 Task: Add Sprouts Spring Water 24 Pack to the cart.
Action: Mouse pressed left at (31, 96)
Screenshot: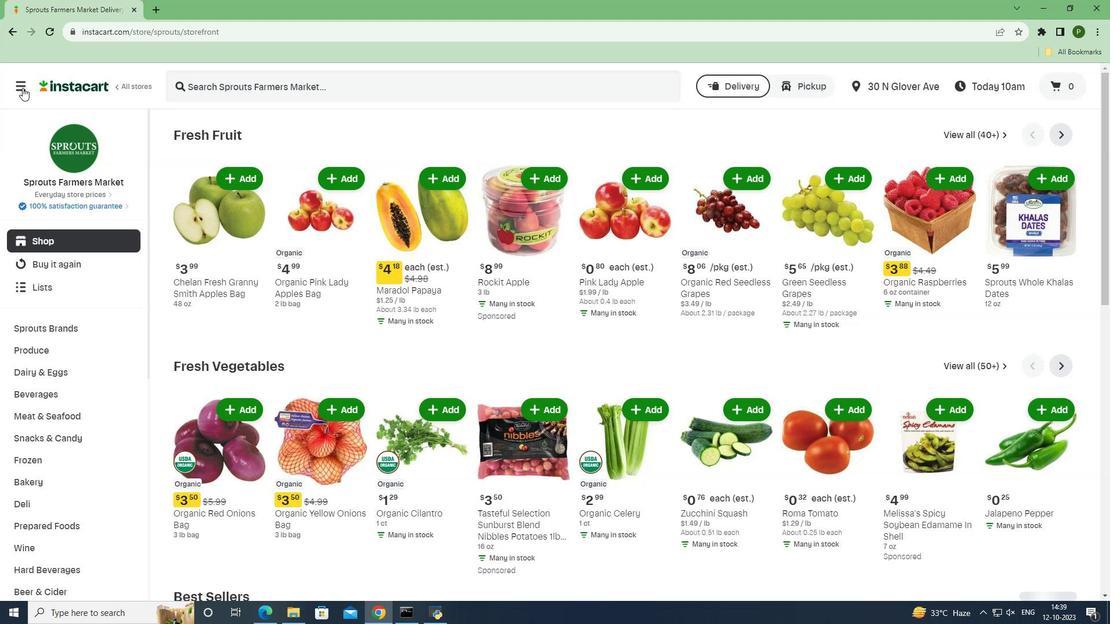 
Action: Mouse moved to (58, 299)
Screenshot: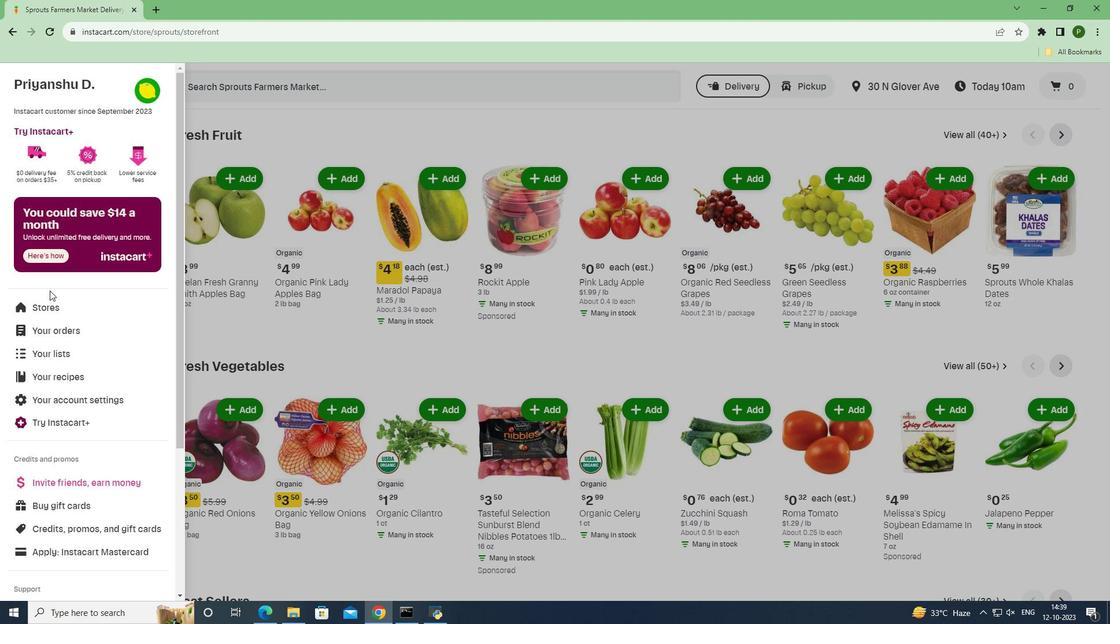 
Action: Mouse pressed left at (58, 299)
Screenshot: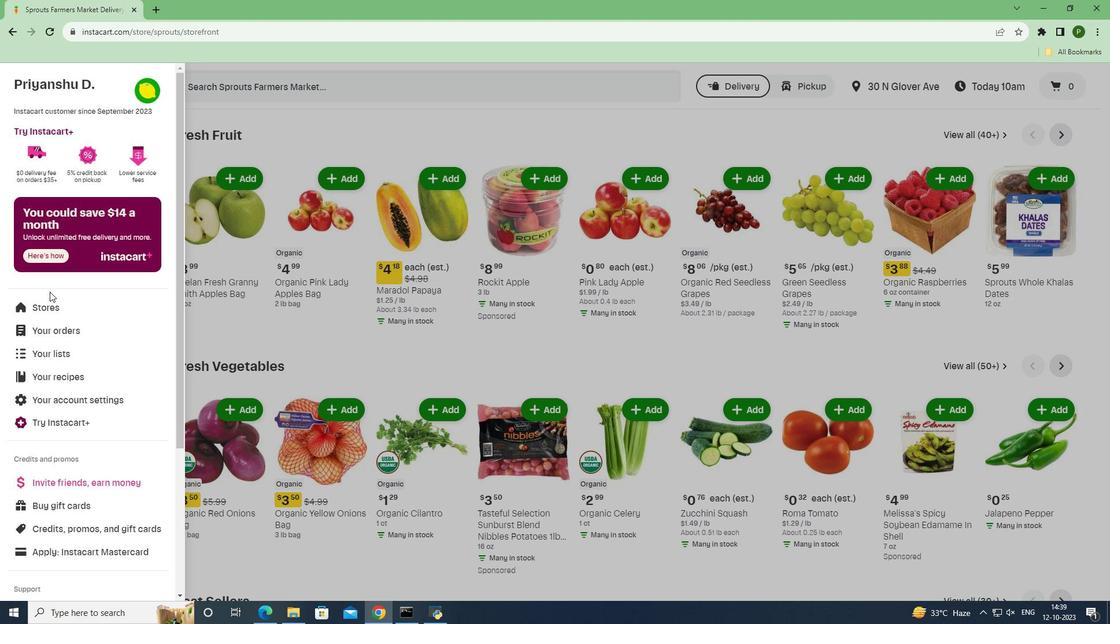 
Action: Mouse moved to (57, 306)
Screenshot: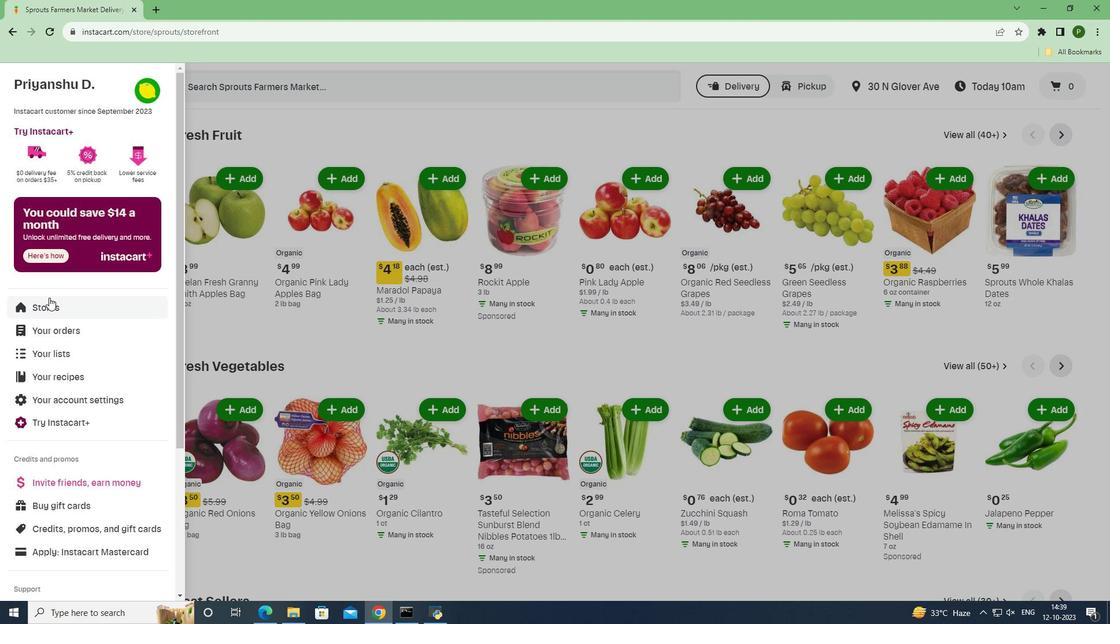 
Action: Mouse pressed left at (57, 306)
Screenshot: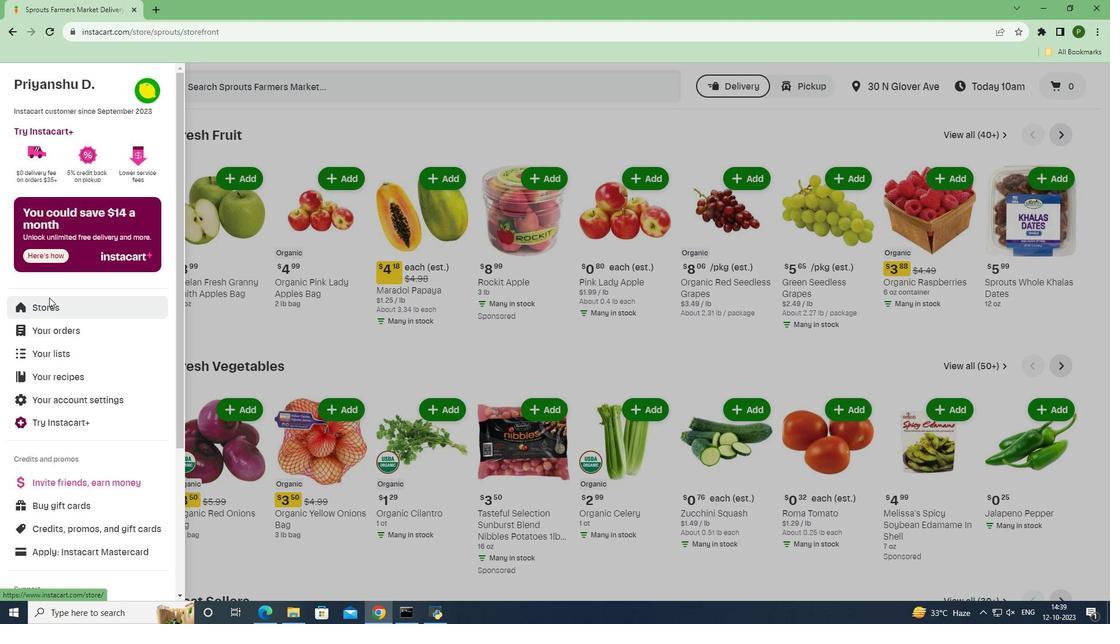 
Action: Mouse moved to (253, 138)
Screenshot: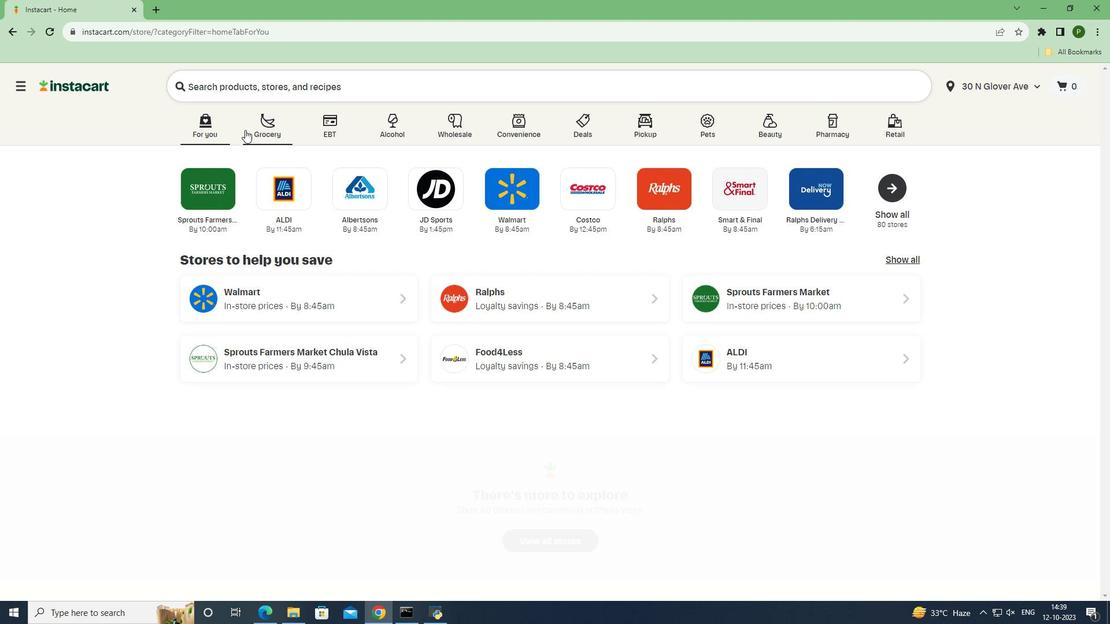 
Action: Mouse pressed left at (253, 138)
Screenshot: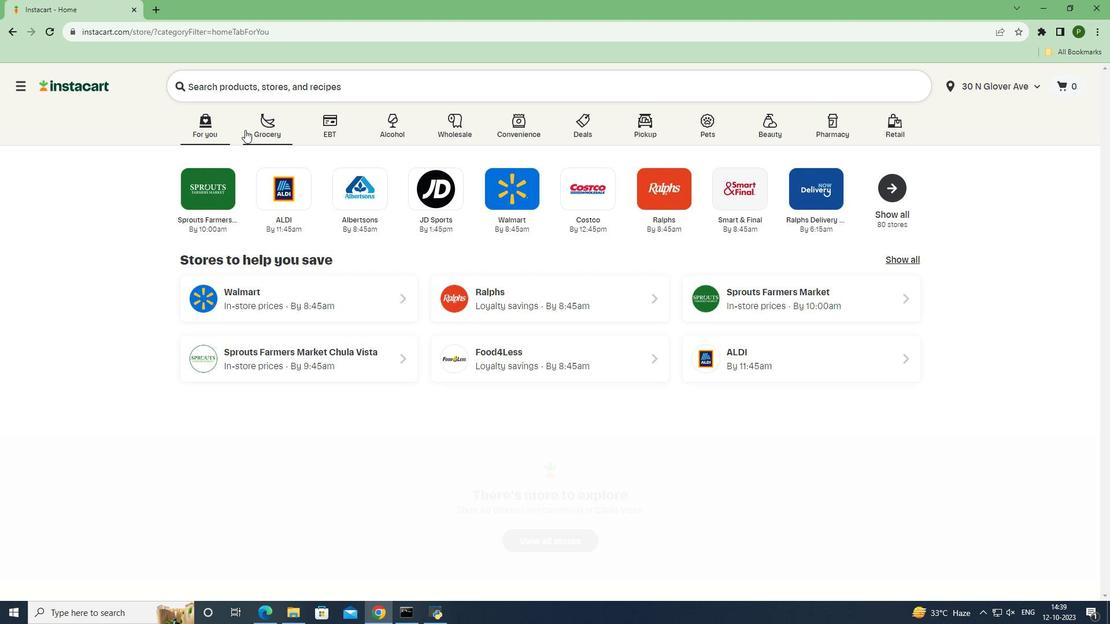 
Action: Mouse moved to (477, 271)
Screenshot: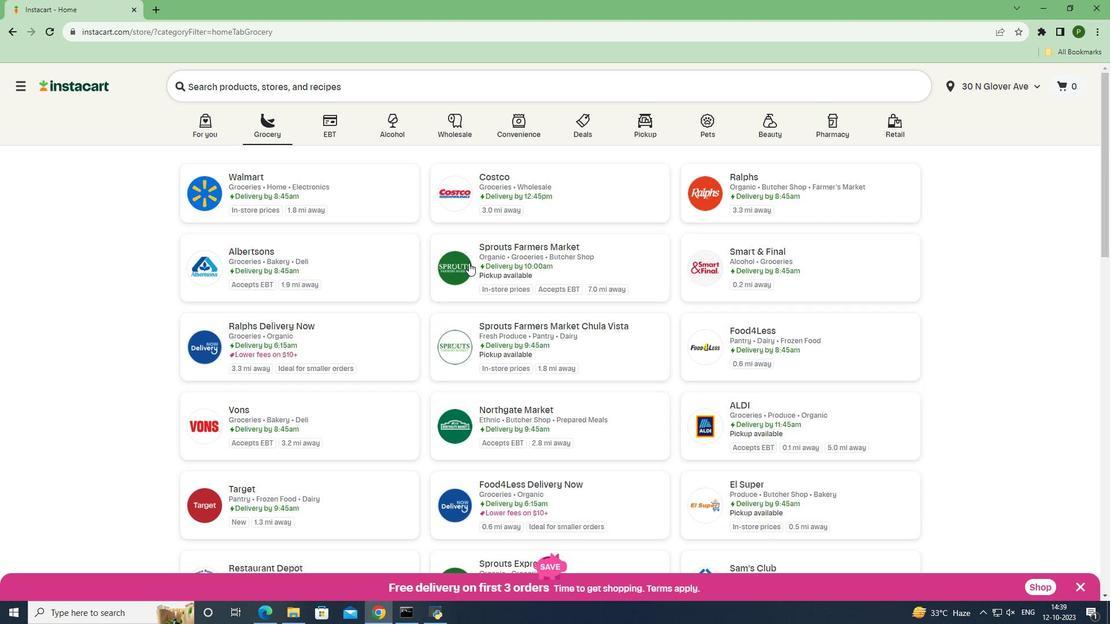 
Action: Mouse pressed left at (477, 271)
Screenshot: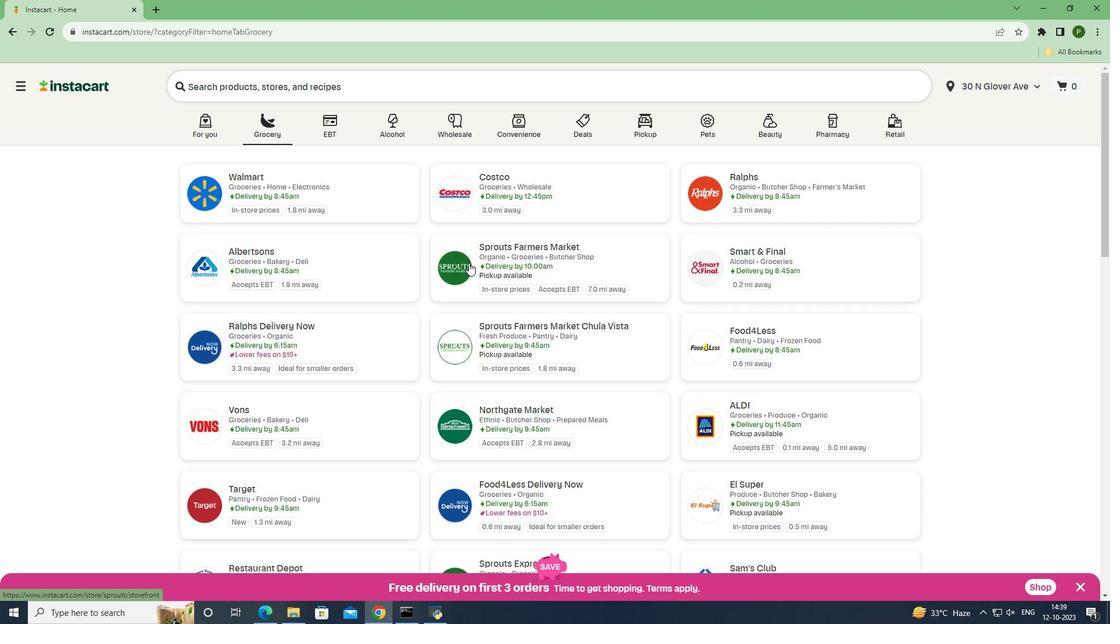 
Action: Mouse moved to (82, 398)
Screenshot: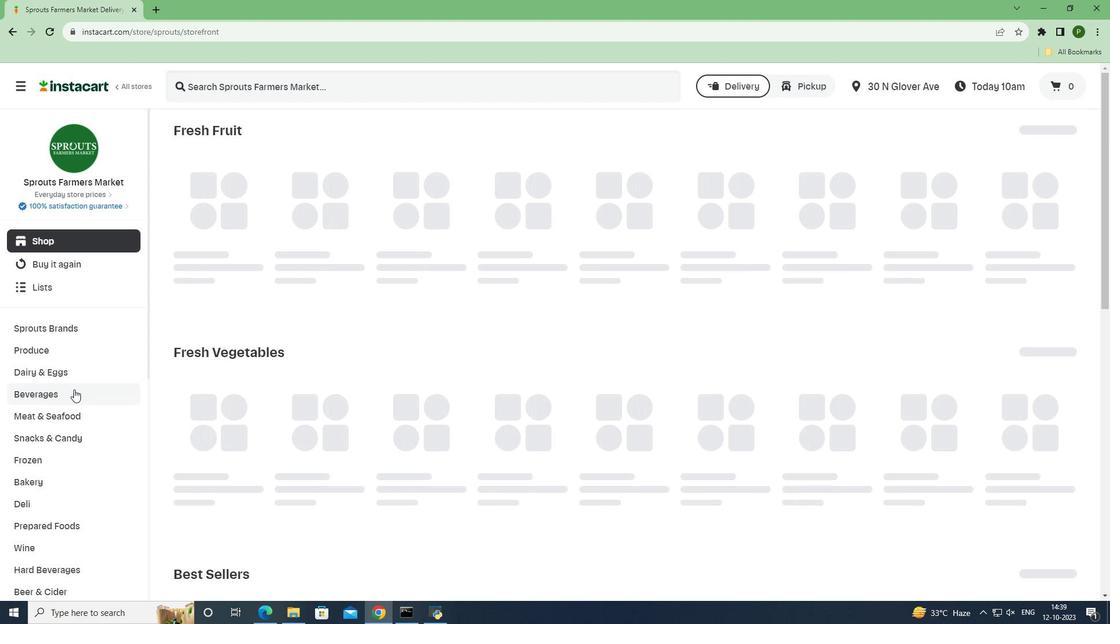 
Action: Mouse pressed left at (82, 398)
Screenshot: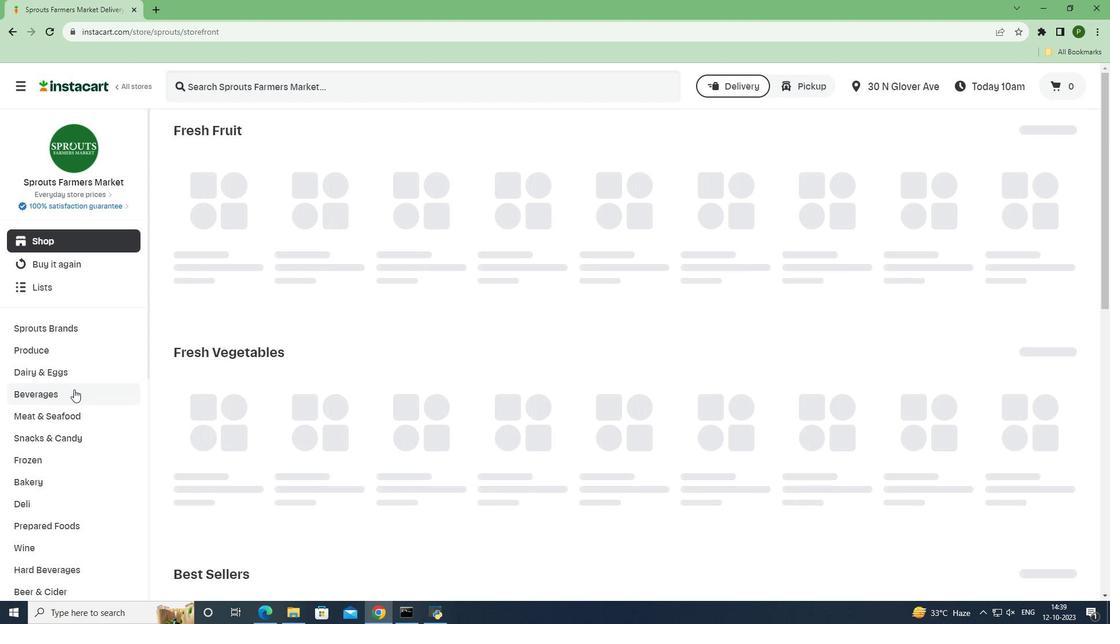 
Action: Mouse moved to (511, 170)
Screenshot: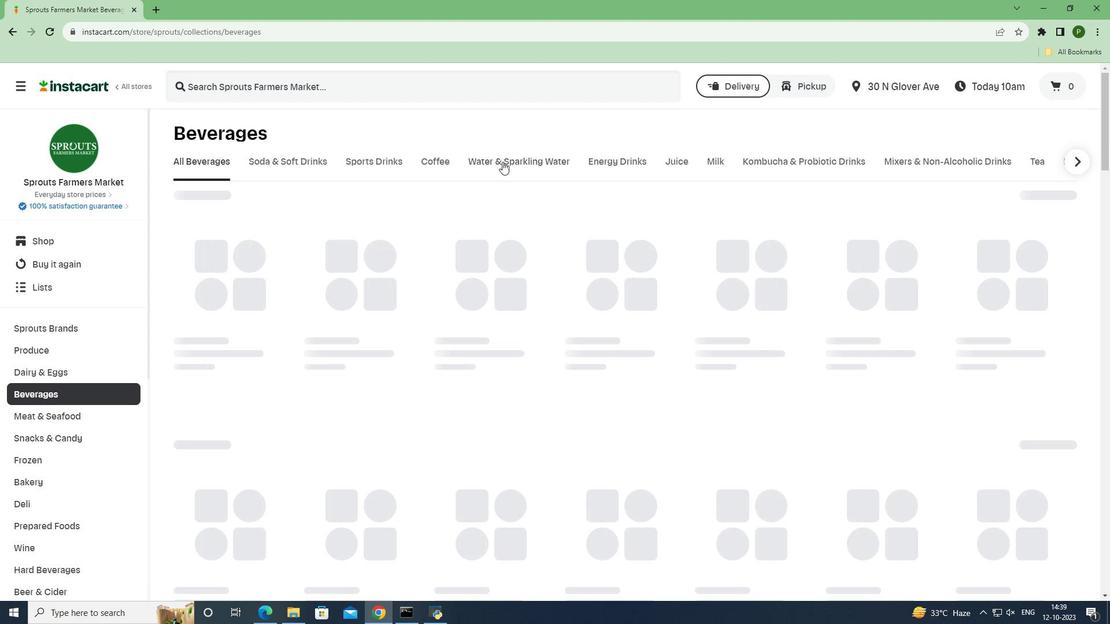 
Action: Mouse pressed left at (511, 170)
Screenshot: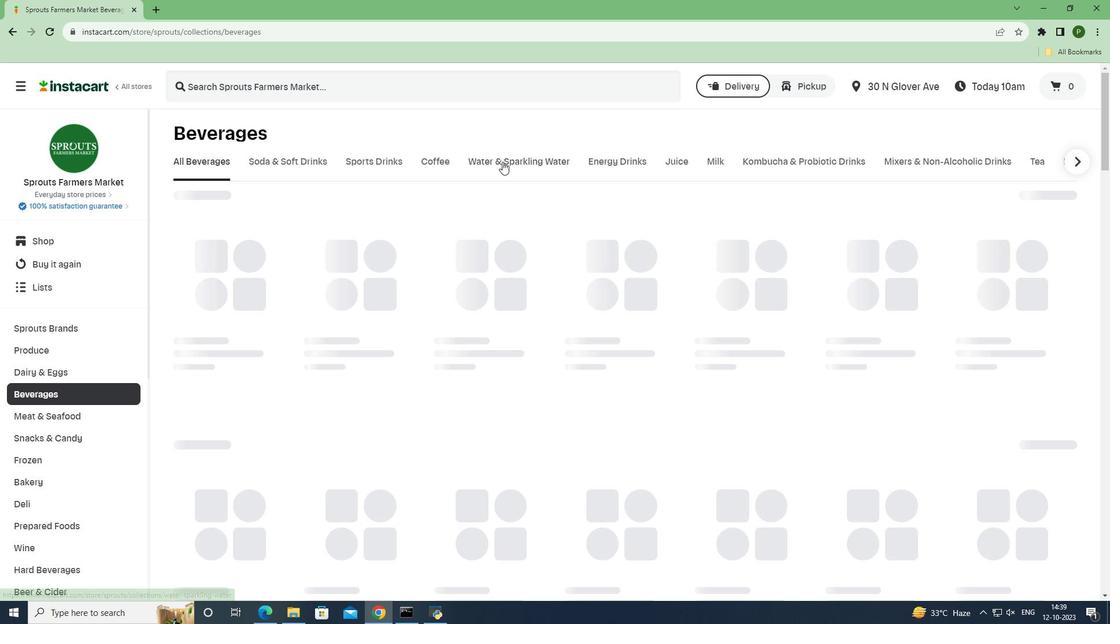 
Action: Mouse moved to (292, 94)
Screenshot: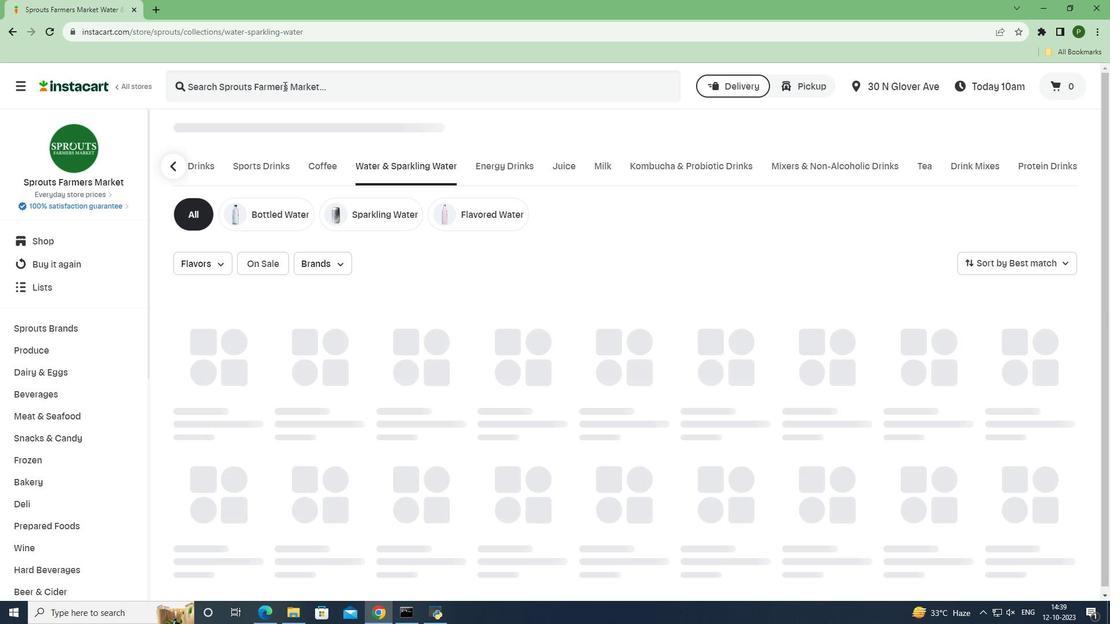 
Action: Mouse pressed left at (292, 94)
Screenshot: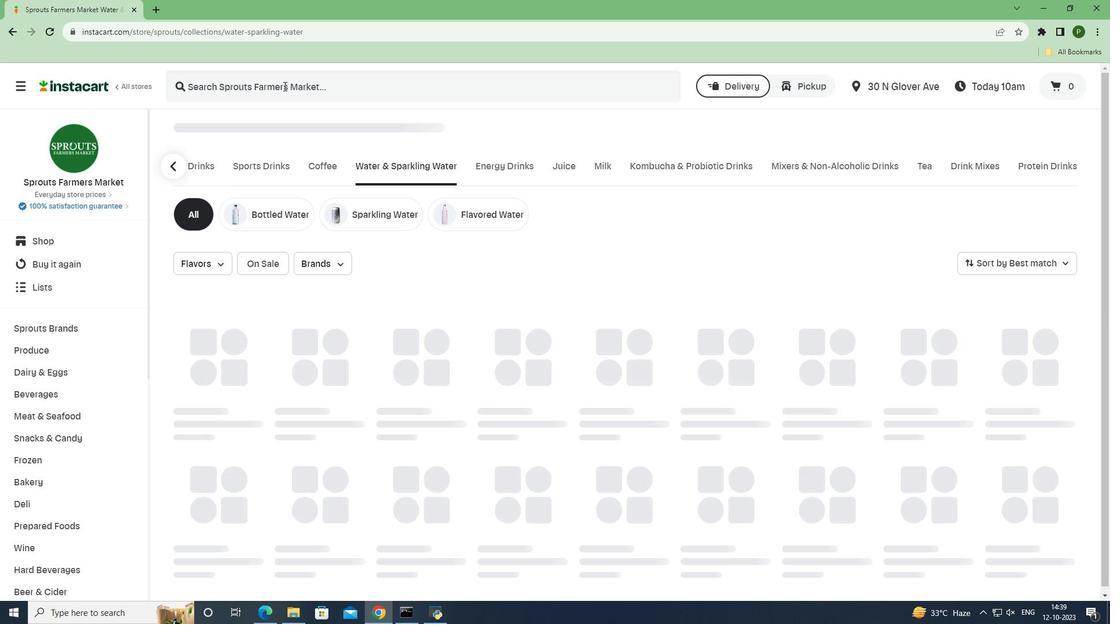 
Action: Key pressed <Key.caps_lock>S<Key.caps_lock>prouts<Key.space><Key.caps_lock>S<Key.caps_lock>pring<Key.space><Key.caps_lock>W<Key.caps_lock>ater<Key.space>24<Key.space><Key.caps_lock>P<Key.caps_lock>ack<Key.space><Key.enter>
Screenshot: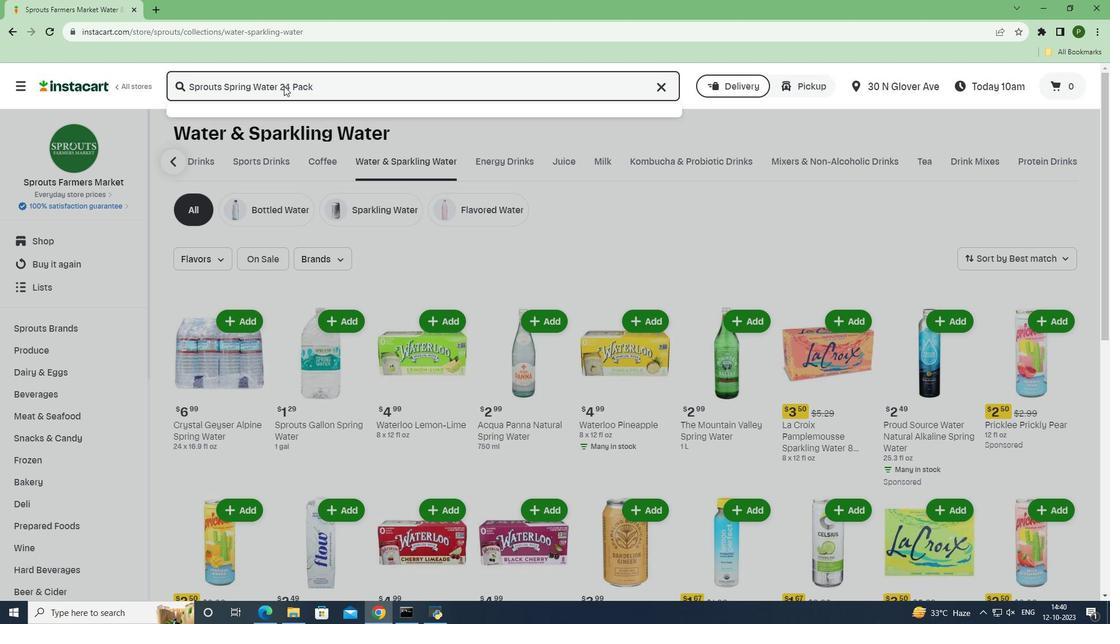 
Action: Mouse moved to (705, 215)
Screenshot: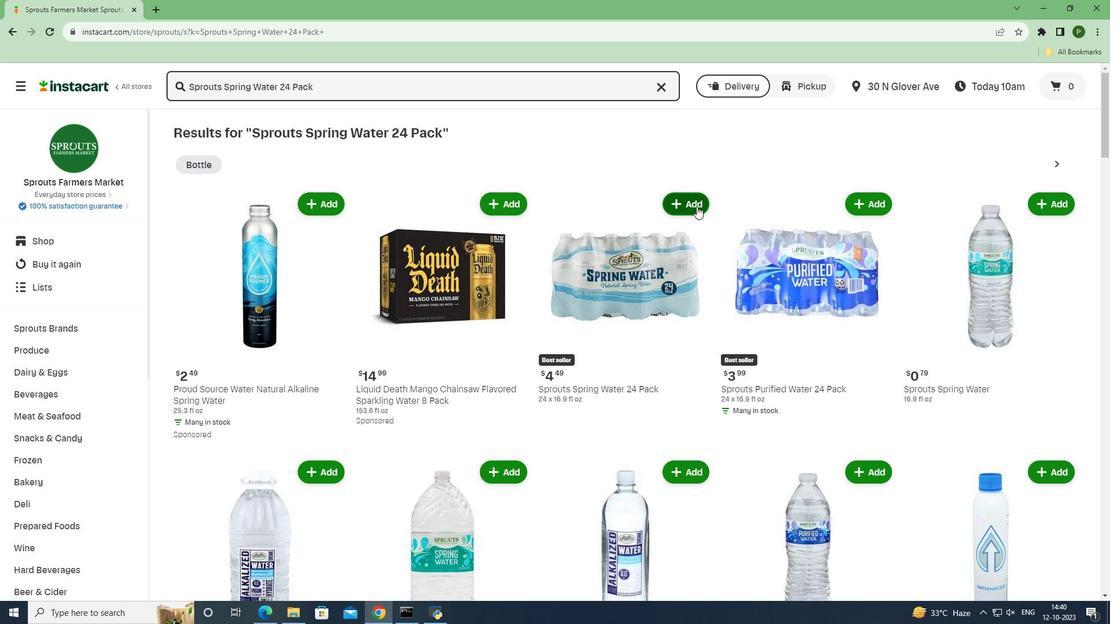 
Action: Mouse pressed left at (705, 215)
Screenshot: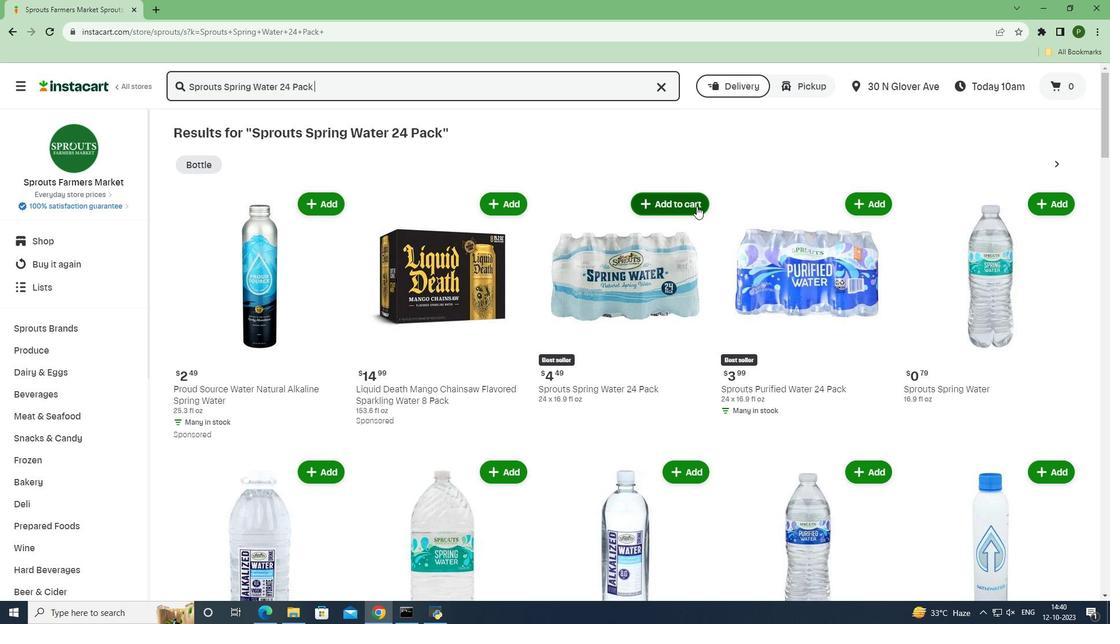 
Action: Mouse moved to (729, 273)
Screenshot: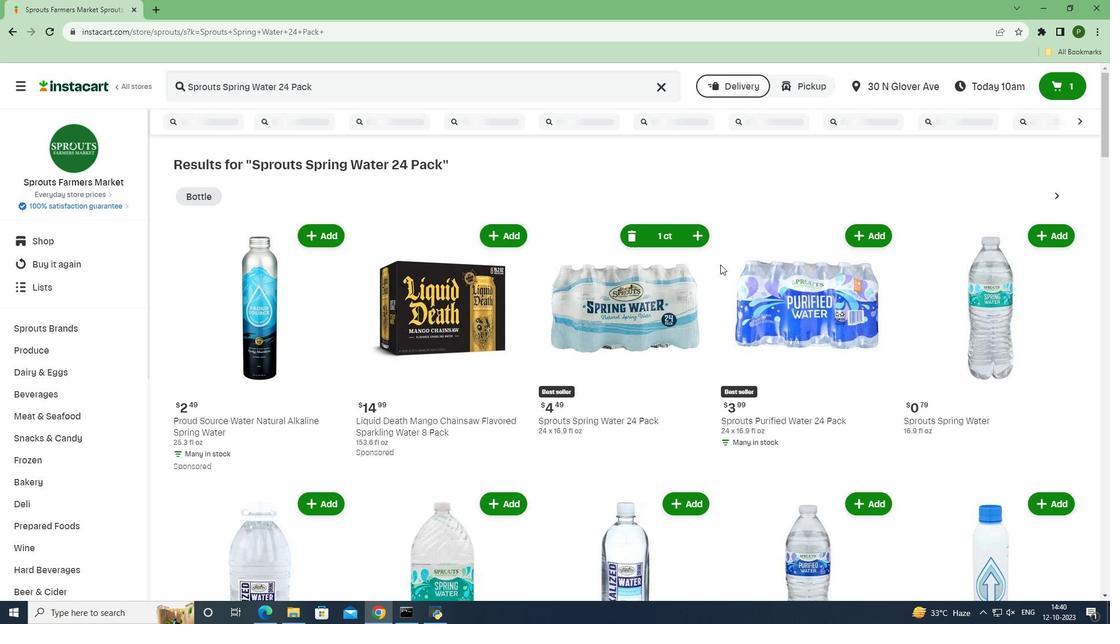 
